 Task: Add Soothing Touch Fresh Citrus Body Lotion to the cart.
Action: Mouse moved to (976, 367)
Screenshot: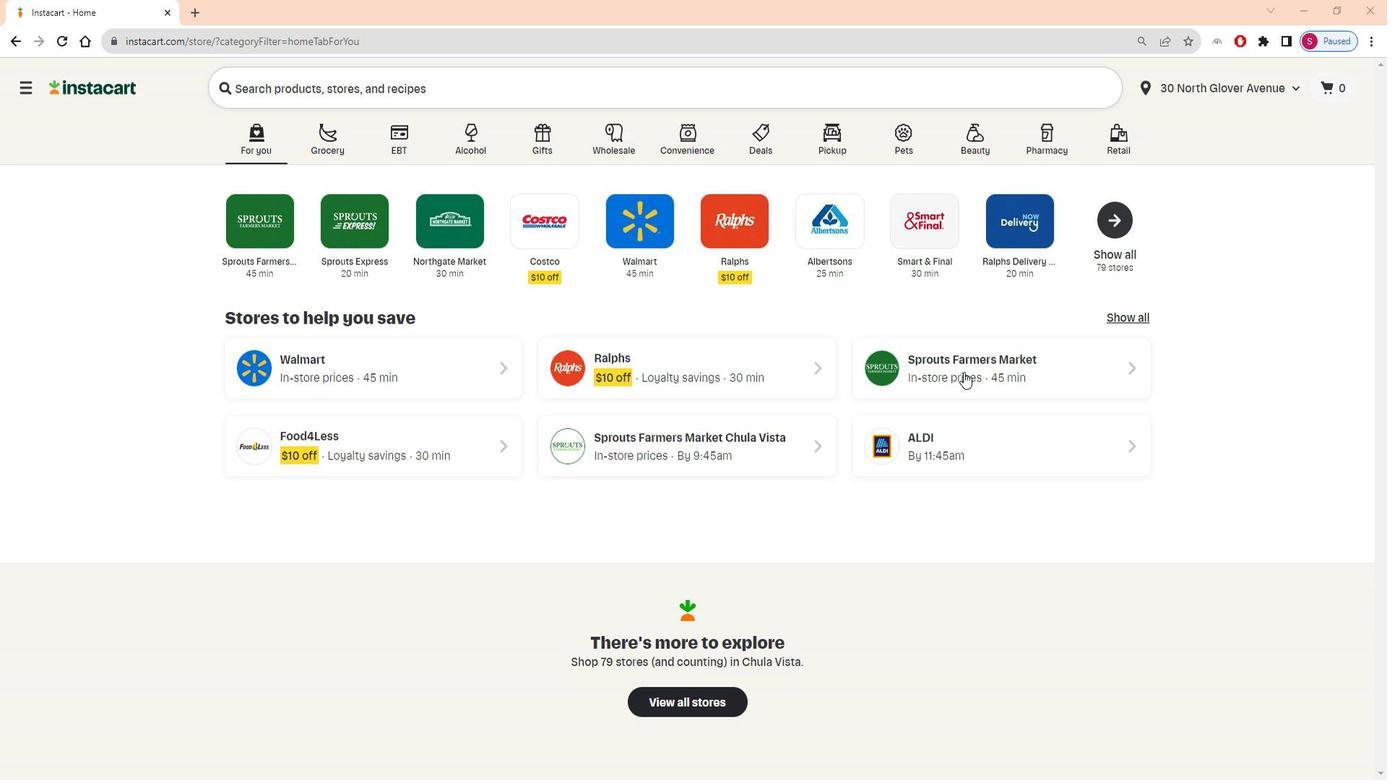 
Action: Mouse pressed left at (976, 367)
Screenshot: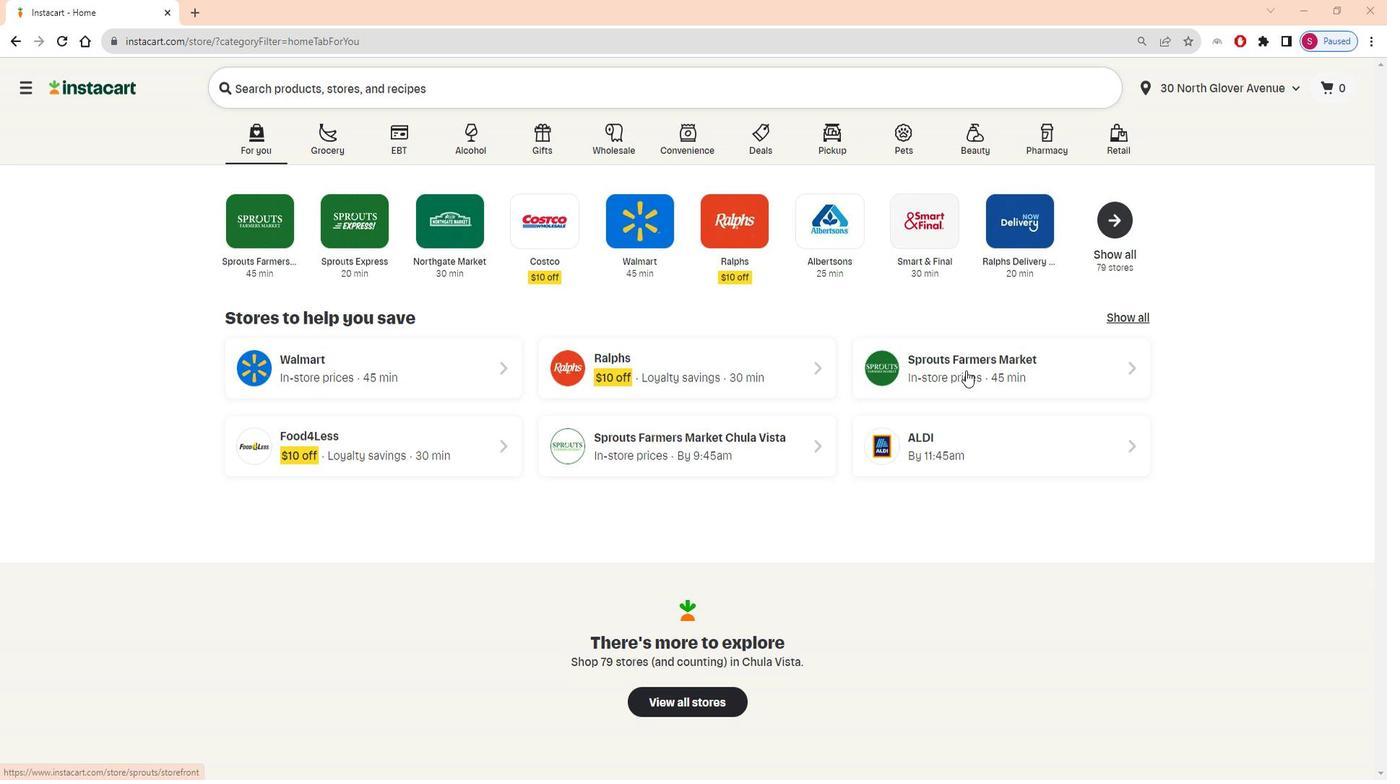 
Action: Mouse moved to (111, 421)
Screenshot: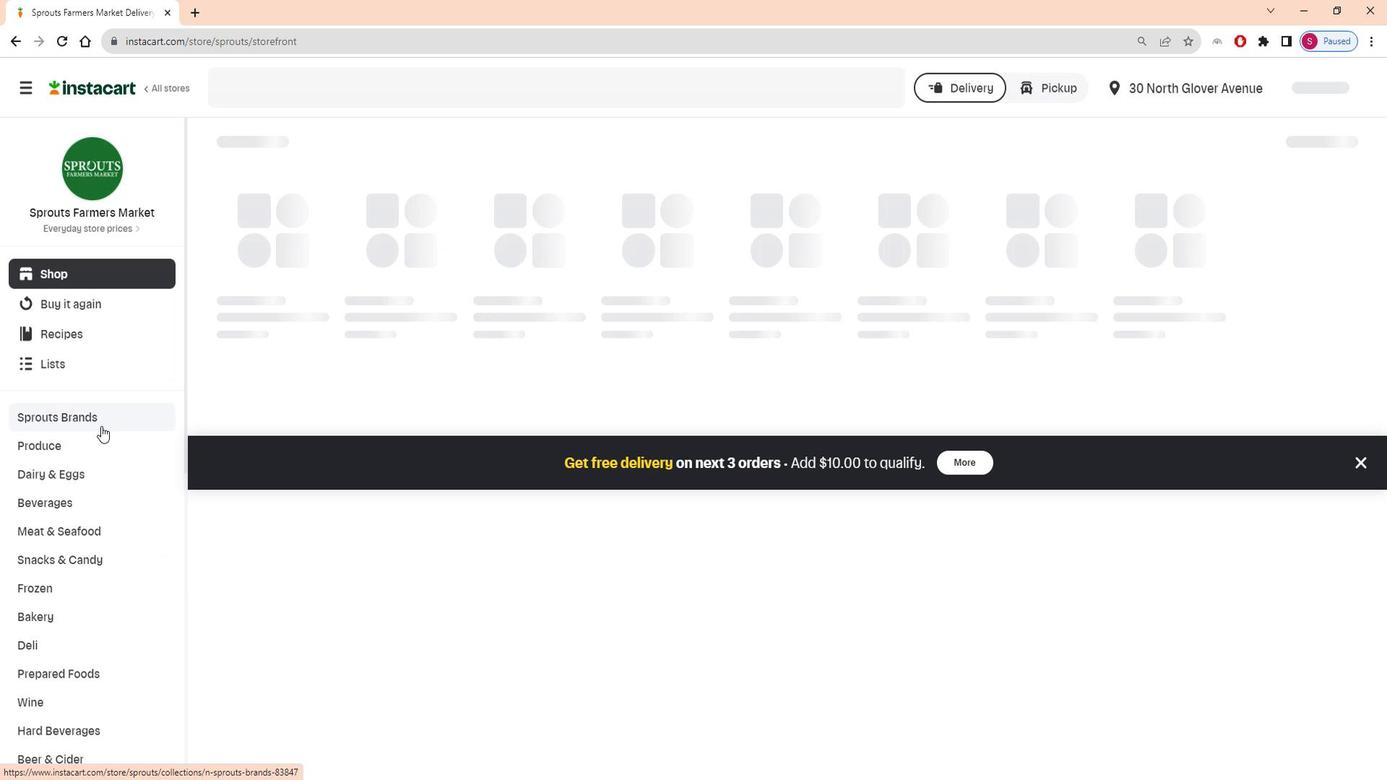 
Action: Mouse scrolled (111, 421) with delta (0, 0)
Screenshot: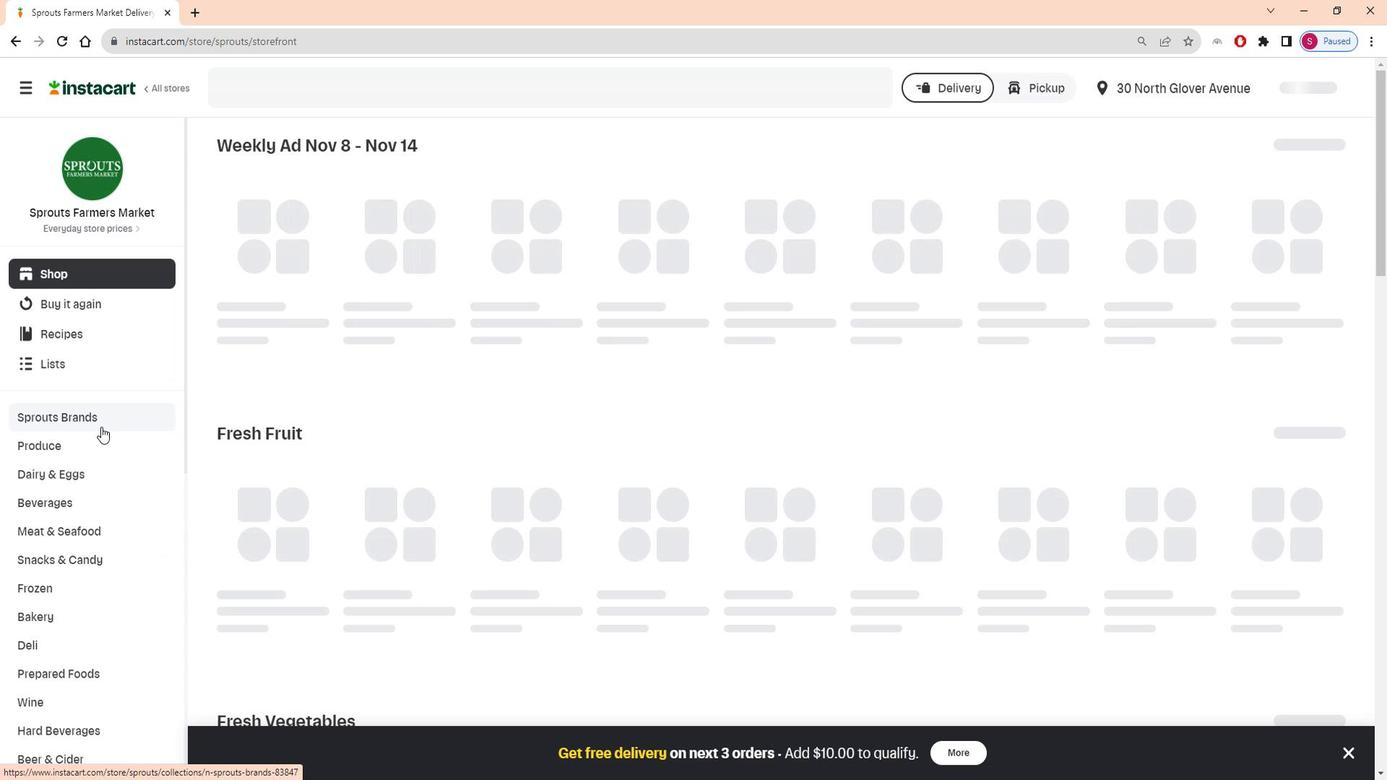 
Action: Mouse scrolled (111, 421) with delta (0, 0)
Screenshot: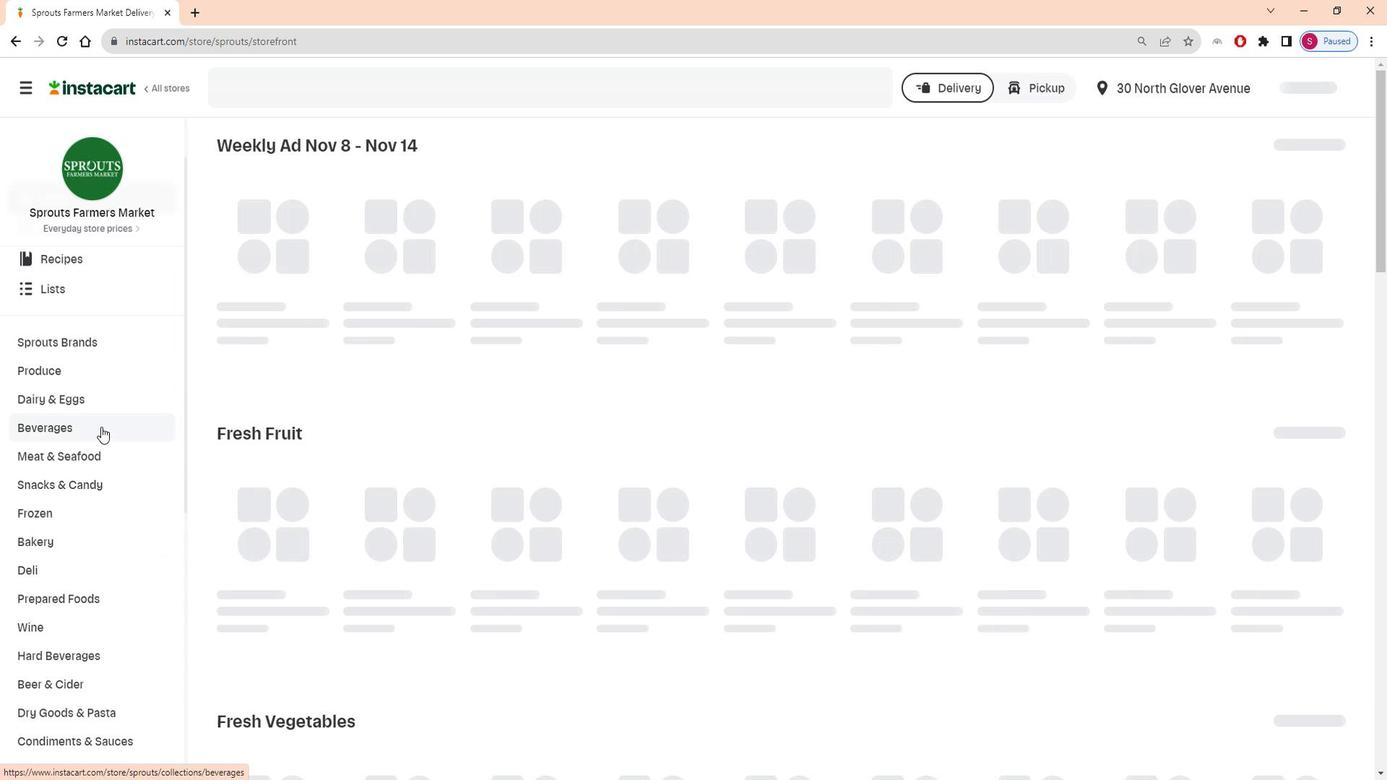 
Action: Mouse scrolled (111, 421) with delta (0, 0)
Screenshot: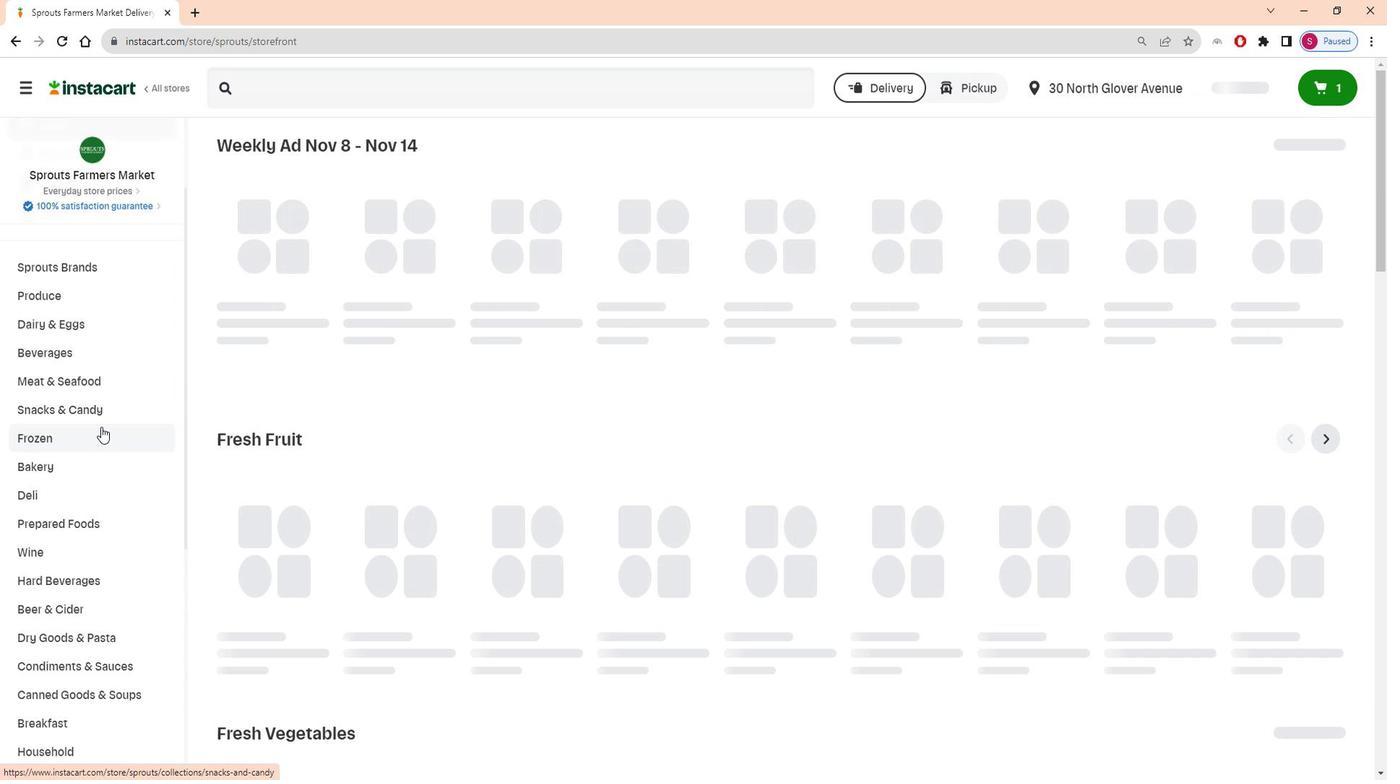 
Action: Mouse scrolled (111, 421) with delta (0, 0)
Screenshot: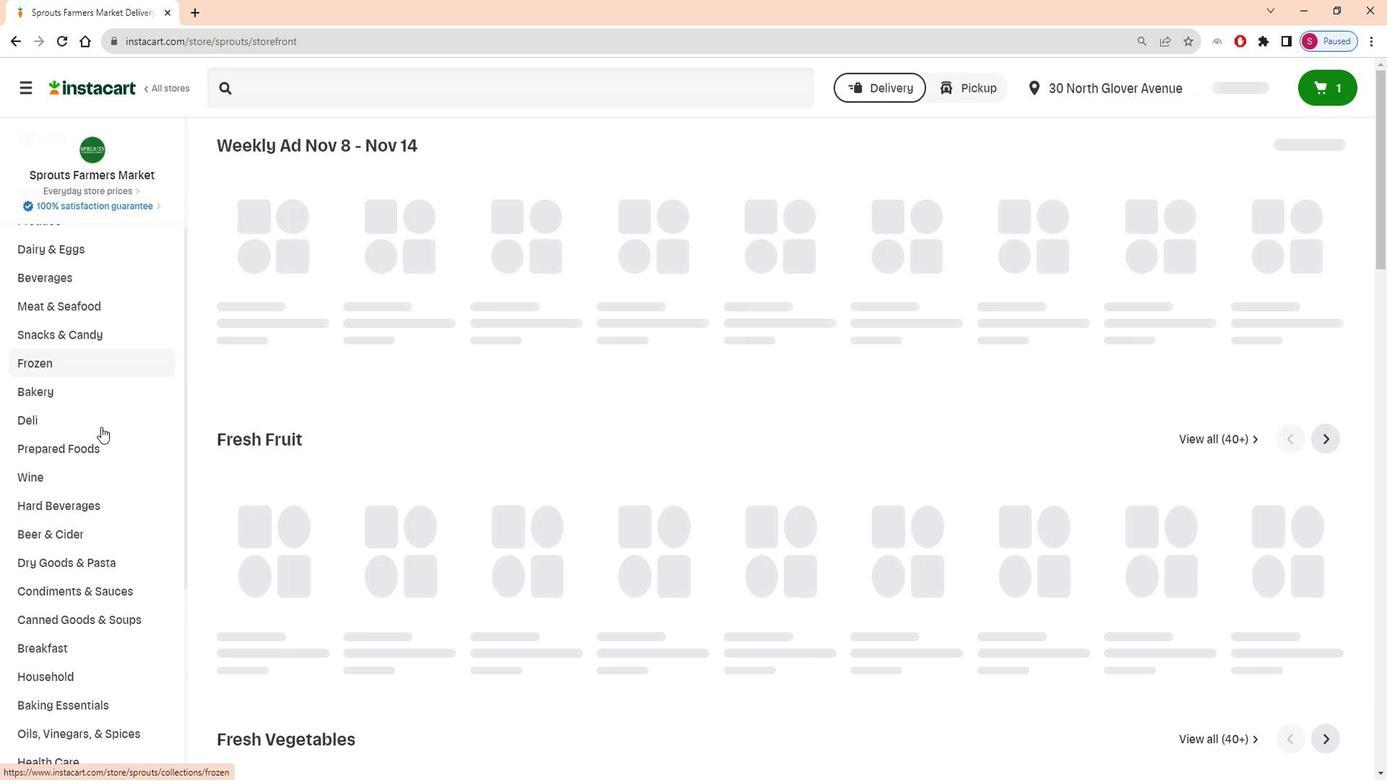 
Action: Mouse scrolled (111, 421) with delta (0, 0)
Screenshot: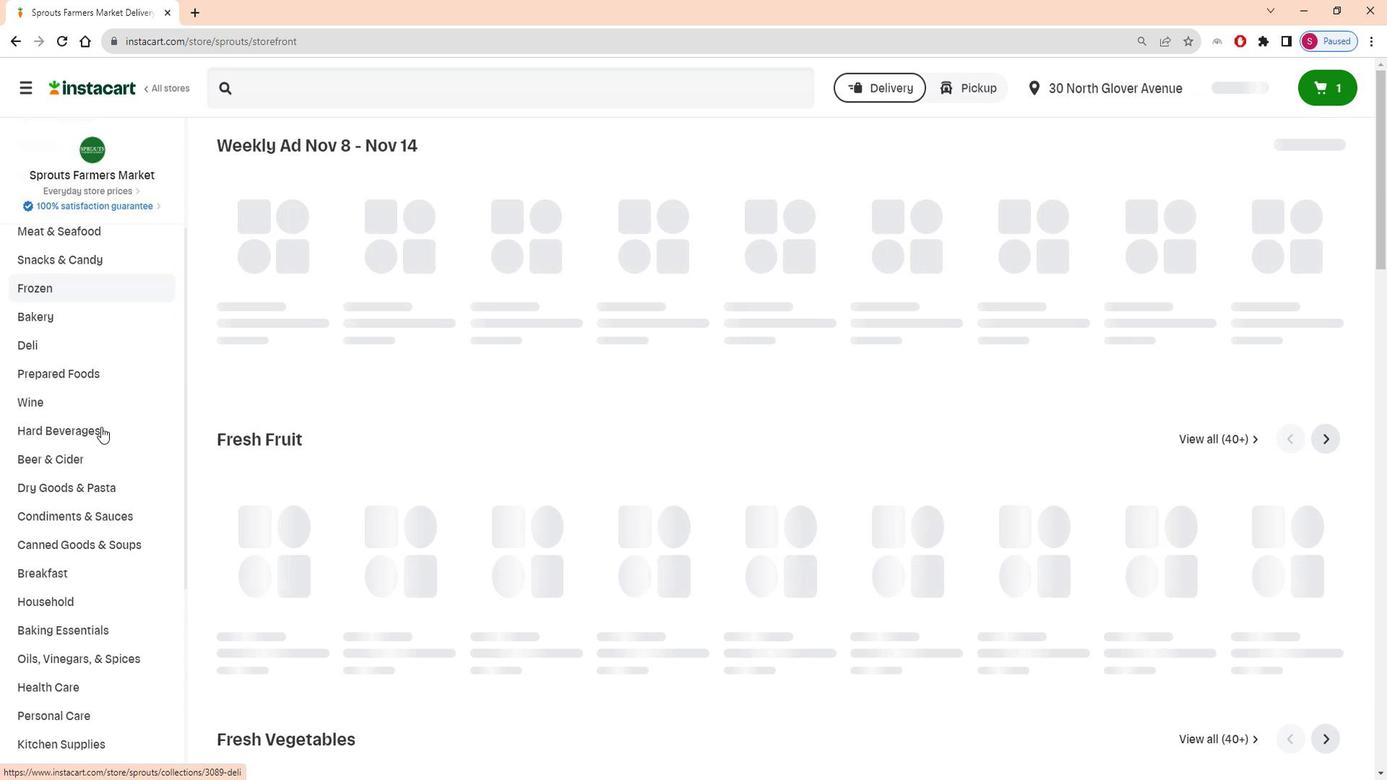 
Action: Mouse scrolled (111, 421) with delta (0, 0)
Screenshot: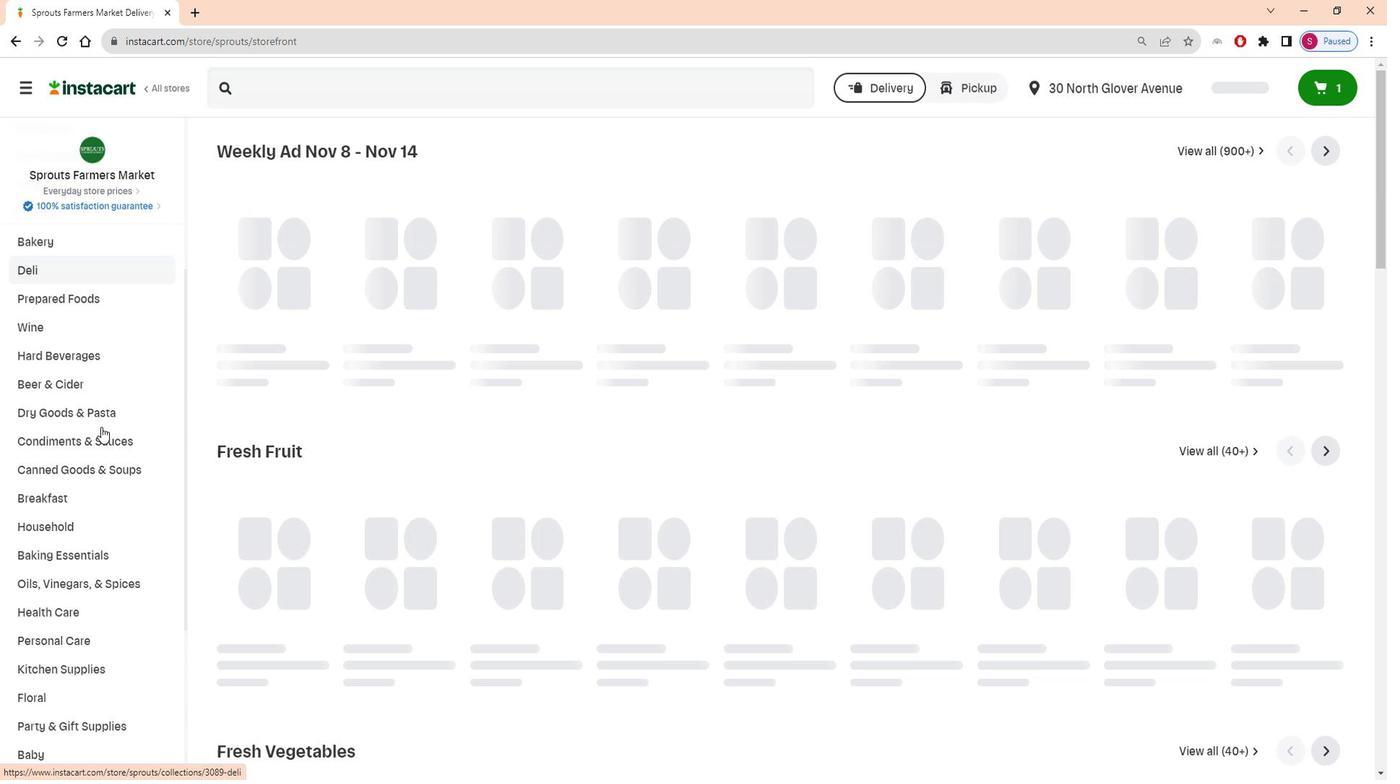 
Action: Mouse moved to (101, 558)
Screenshot: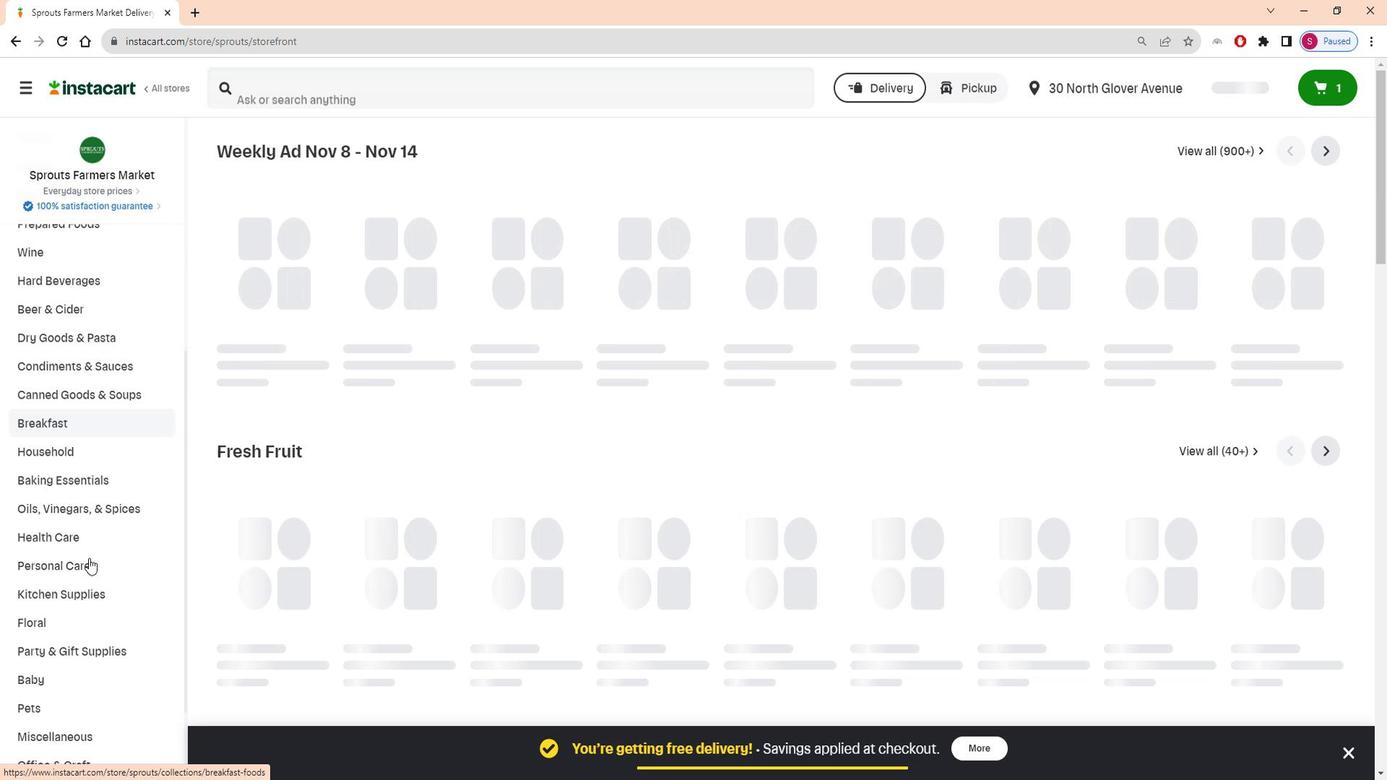 
Action: Mouse pressed left at (101, 558)
Screenshot: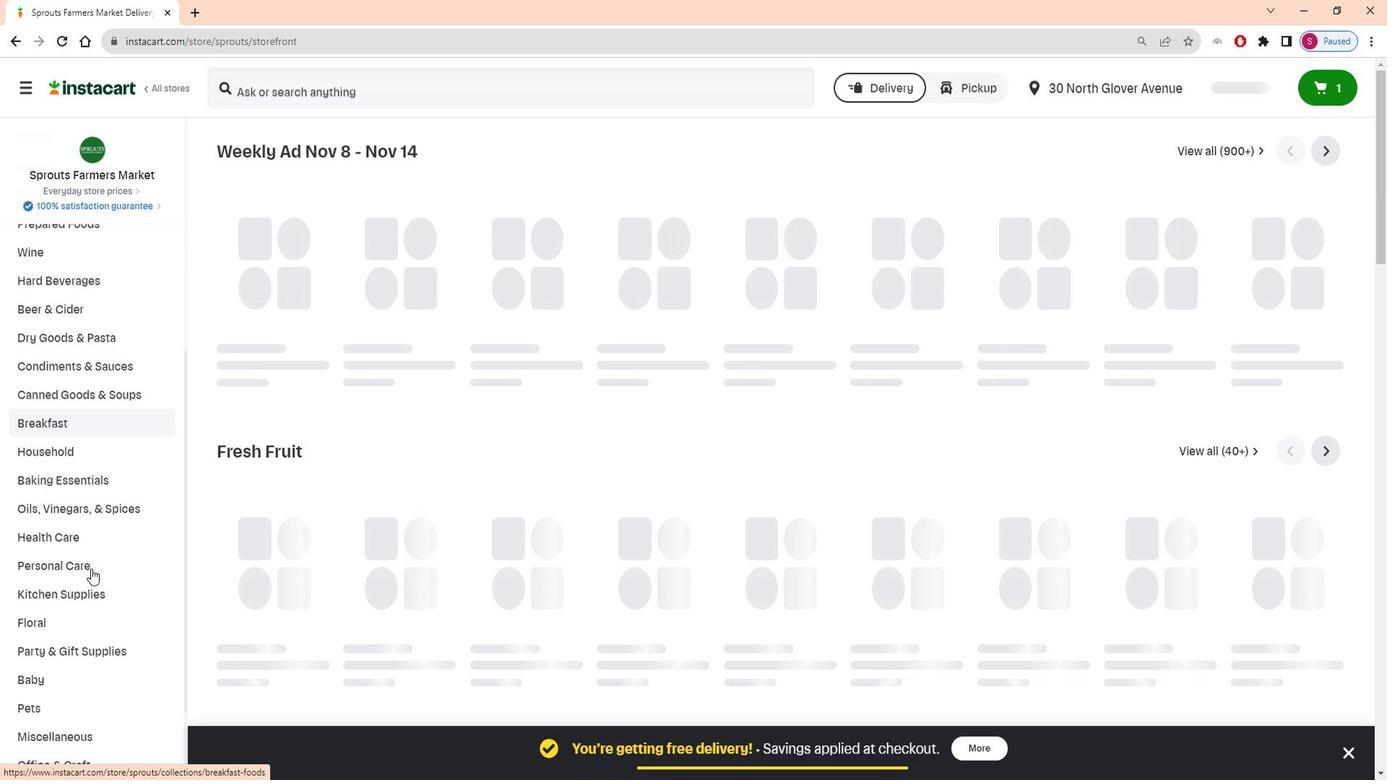 
Action: Mouse moved to (377, 192)
Screenshot: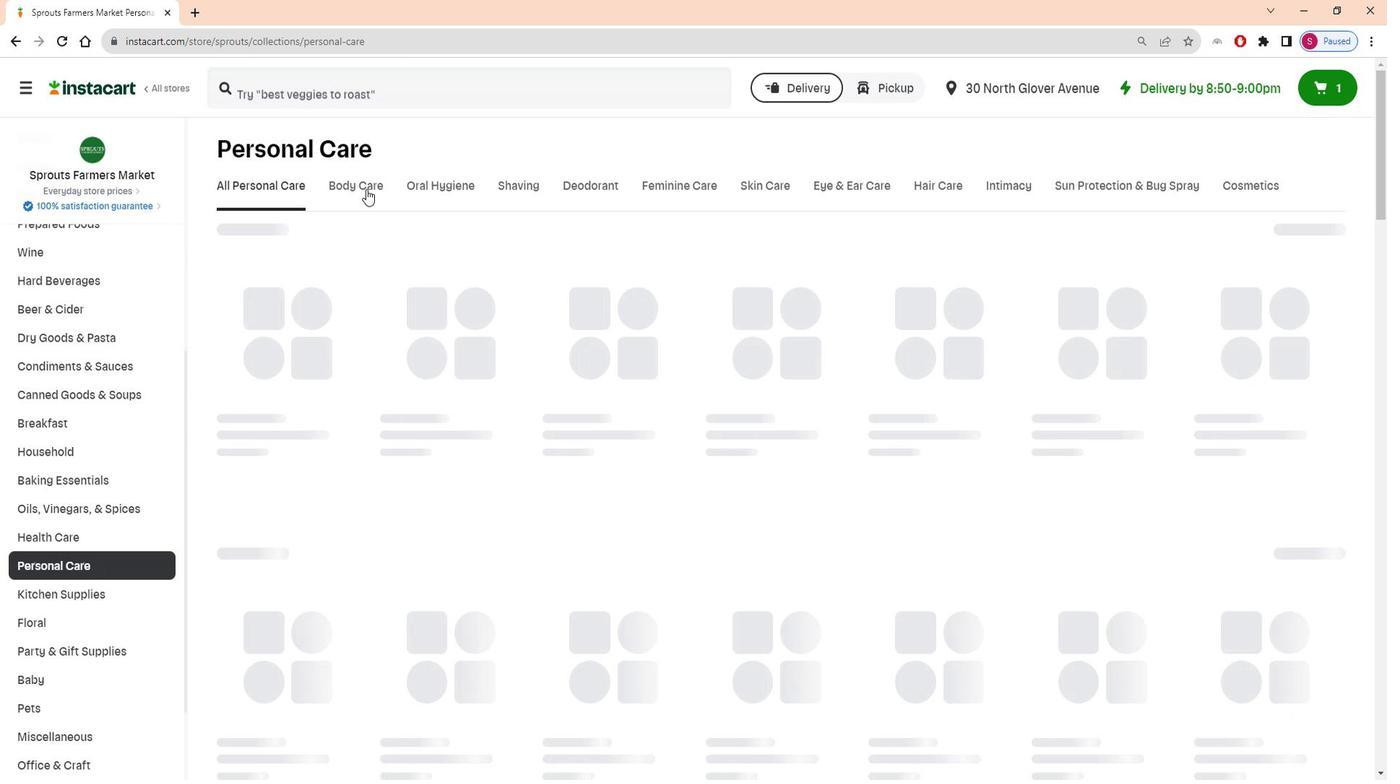
Action: Mouse pressed left at (377, 192)
Screenshot: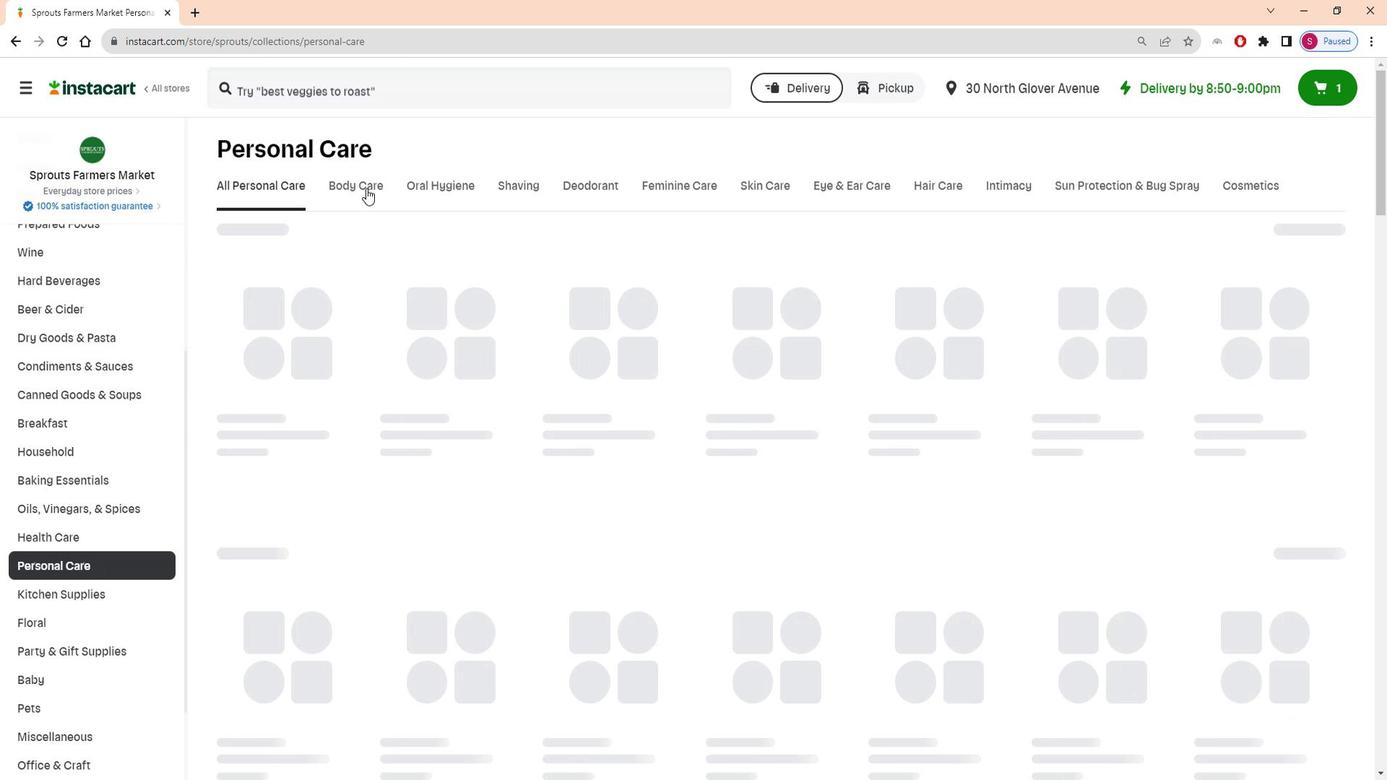 
Action: Mouse moved to (588, 253)
Screenshot: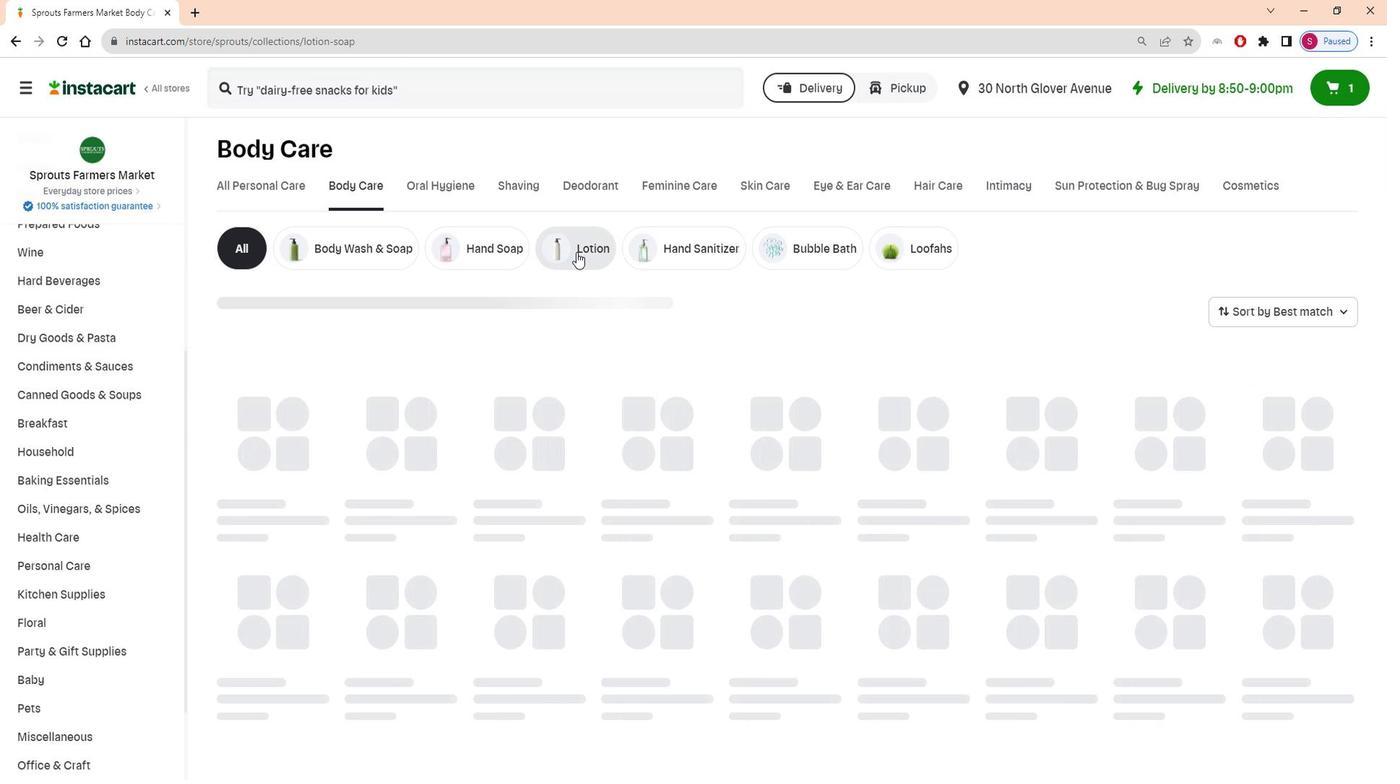 
Action: Mouse pressed left at (588, 253)
Screenshot: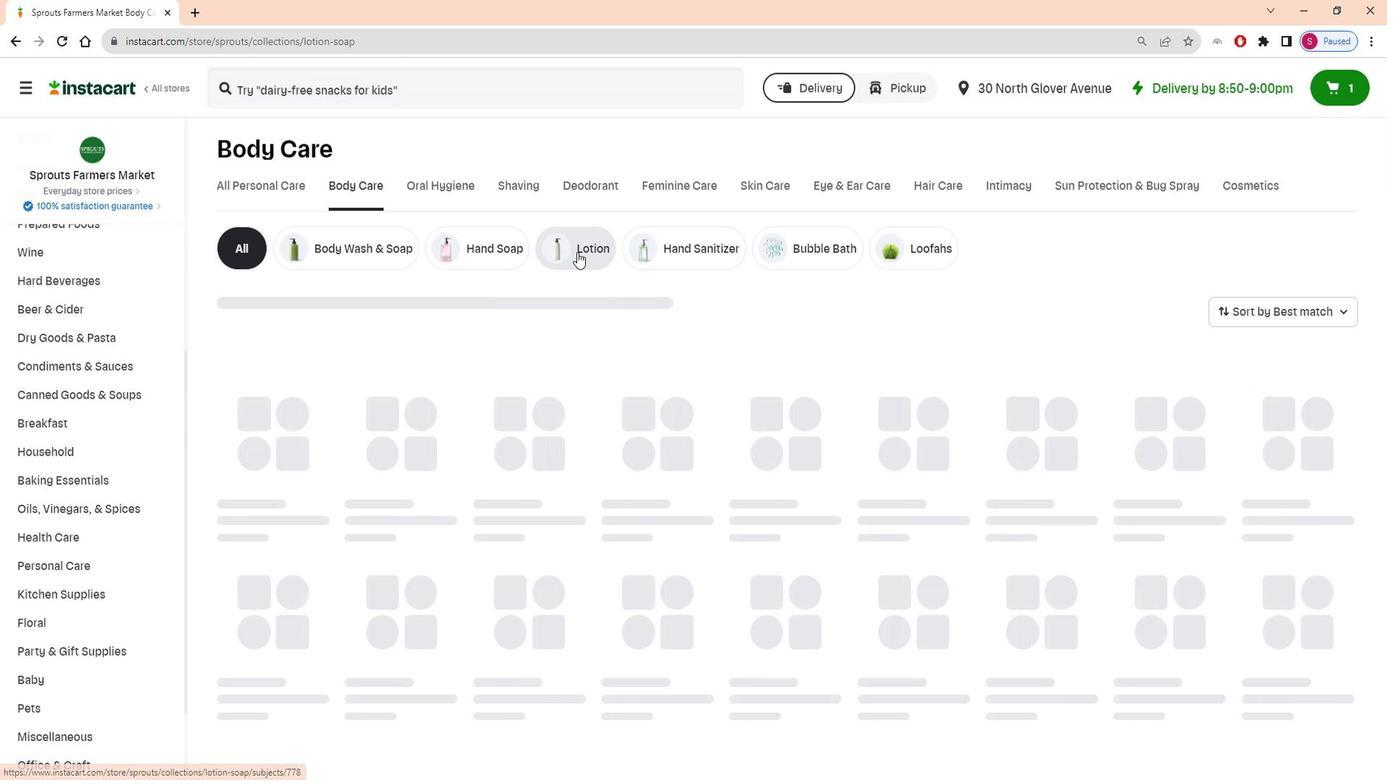 
Action: Mouse moved to (519, 93)
Screenshot: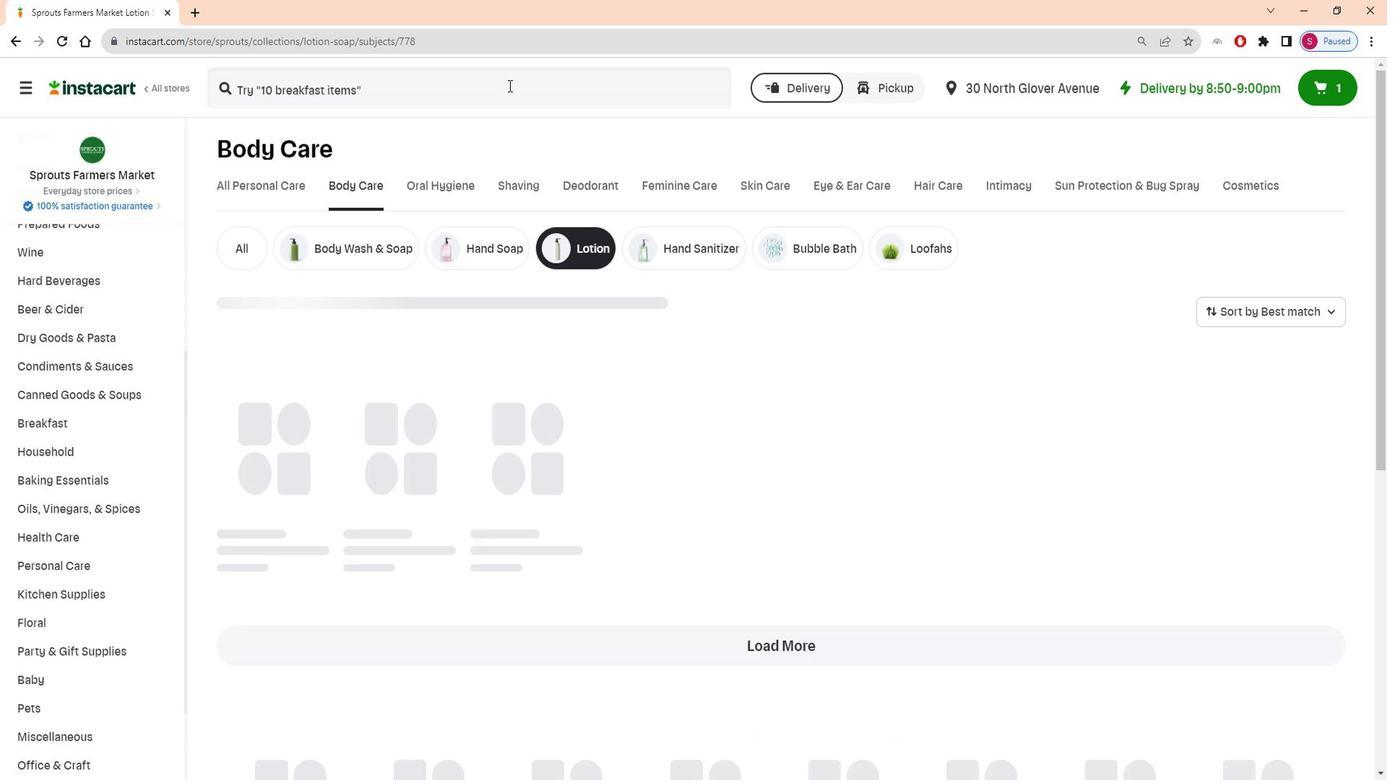 
Action: Mouse pressed left at (519, 93)
Screenshot: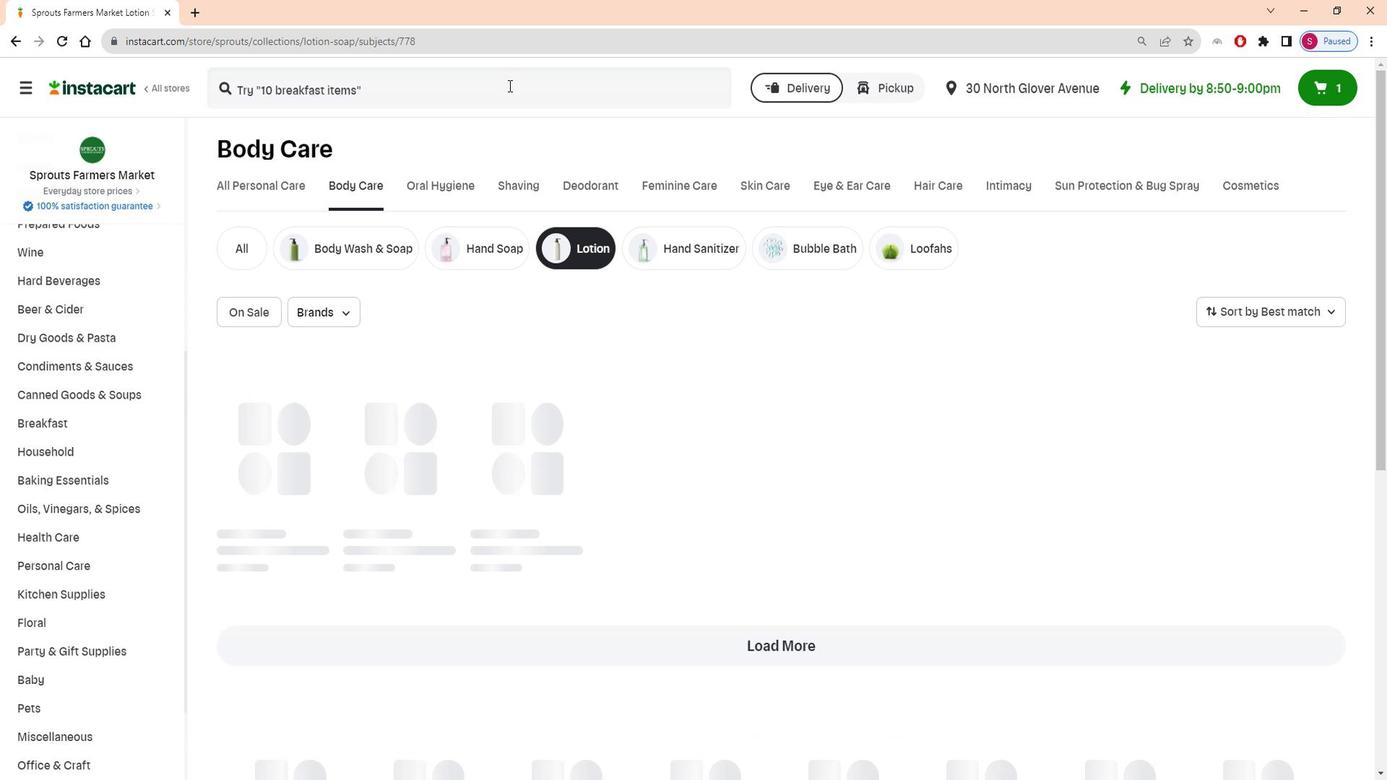 
Action: Key pressed <Key.shift>Soothing<Key.space><Key.shift>Touch<Key.space><Key.shift>Fresh<Key.space><Key.shift>Citrus<Key.space><Key.shift>Body<Key.space><Key.shift><Key.shift>Lotion<Key.space><Key.enter>
Screenshot: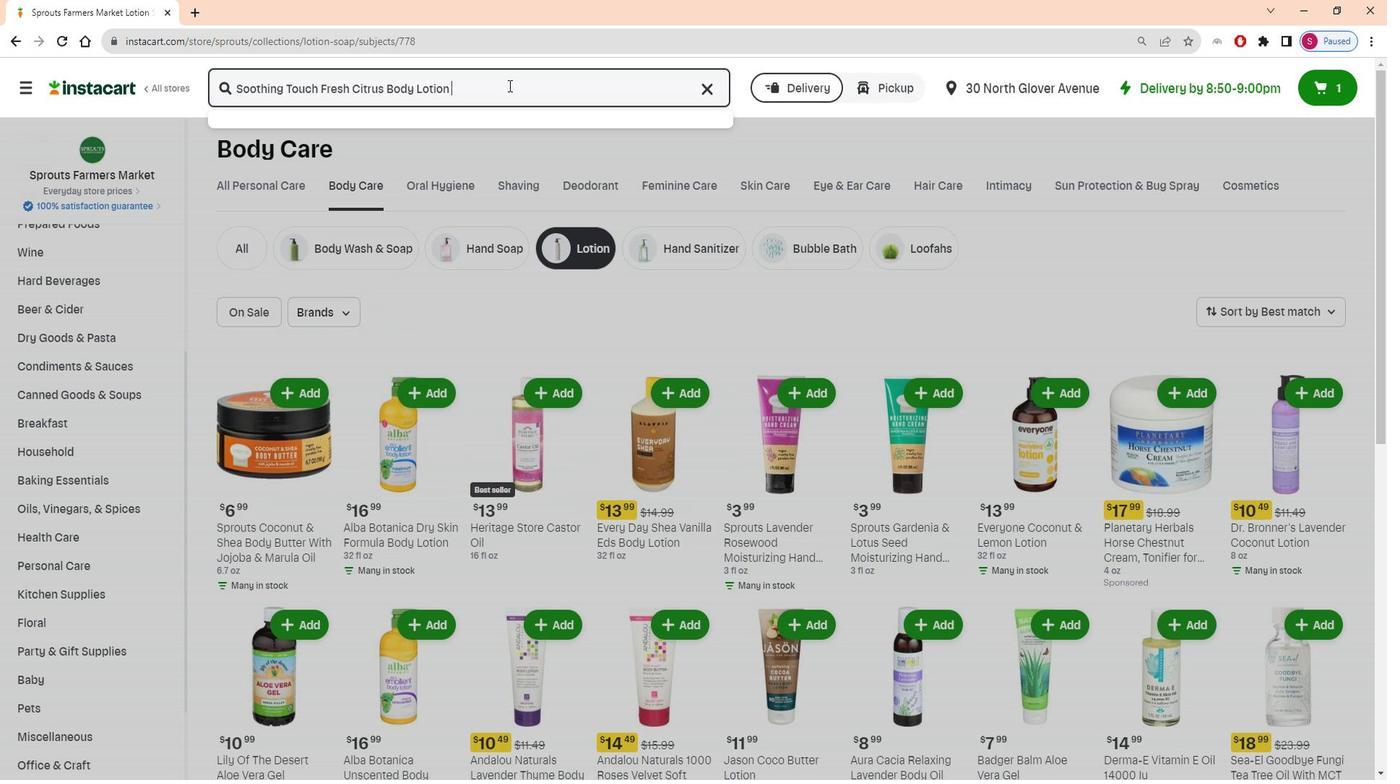 
Action: Mouse moved to (468, 350)
Screenshot: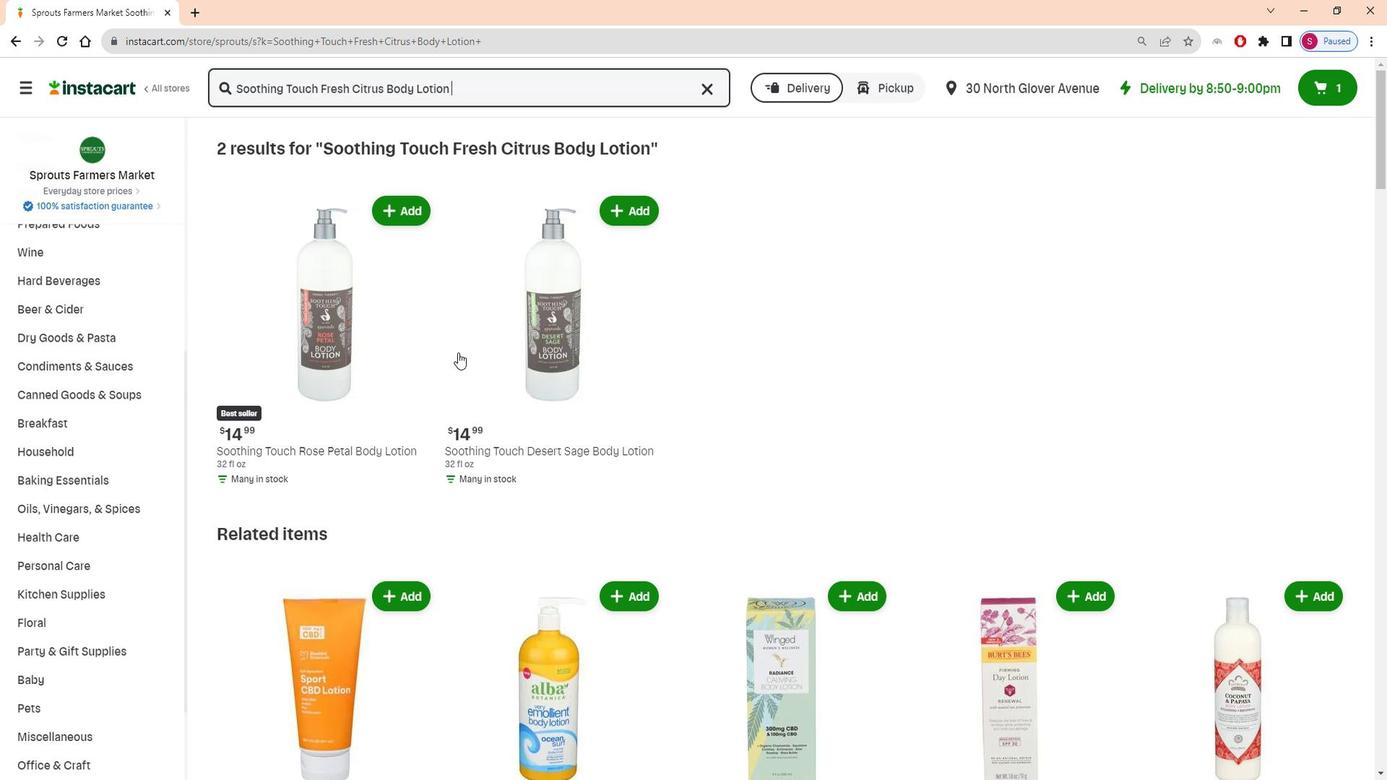 
Action: Mouse scrolled (468, 349) with delta (0, 0)
Screenshot: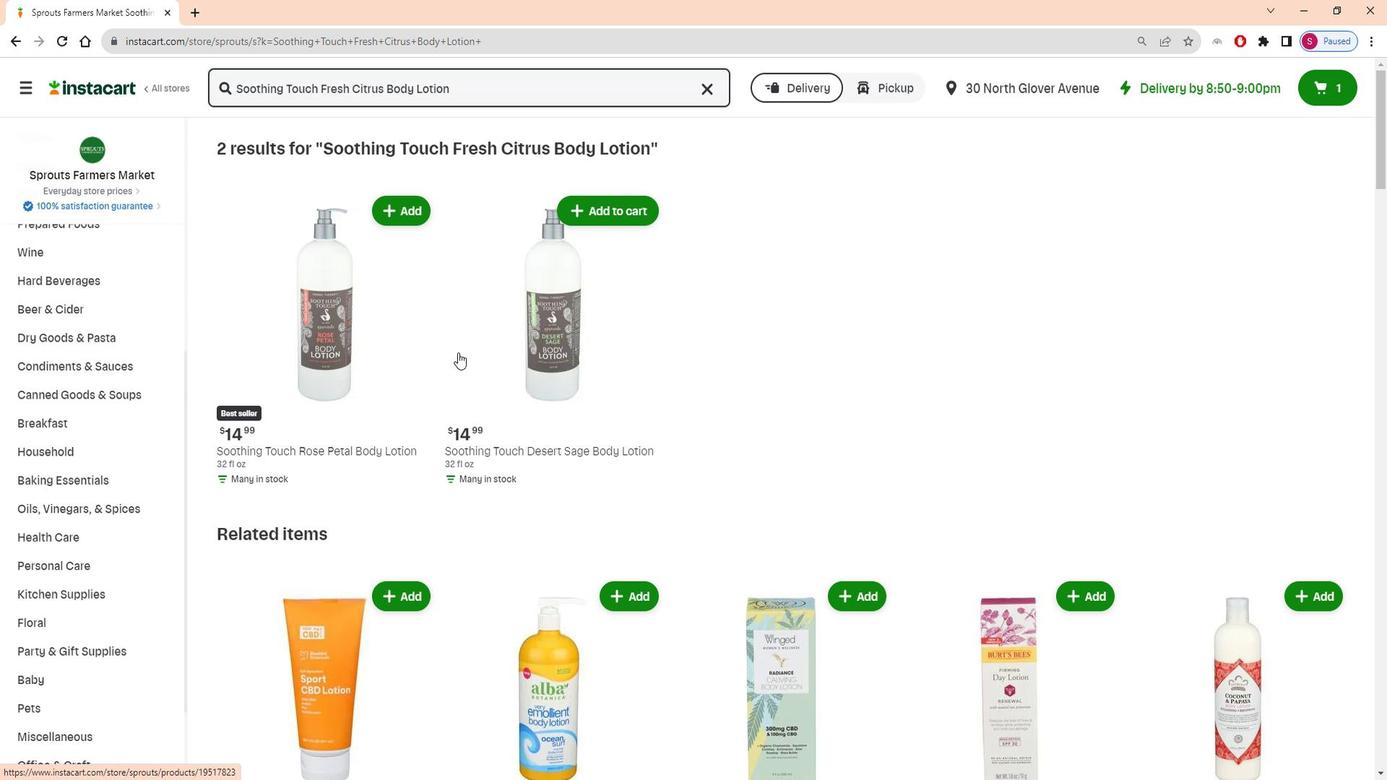 
Action: Mouse scrolled (468, 349) with delta (0, 0)
Screenshot: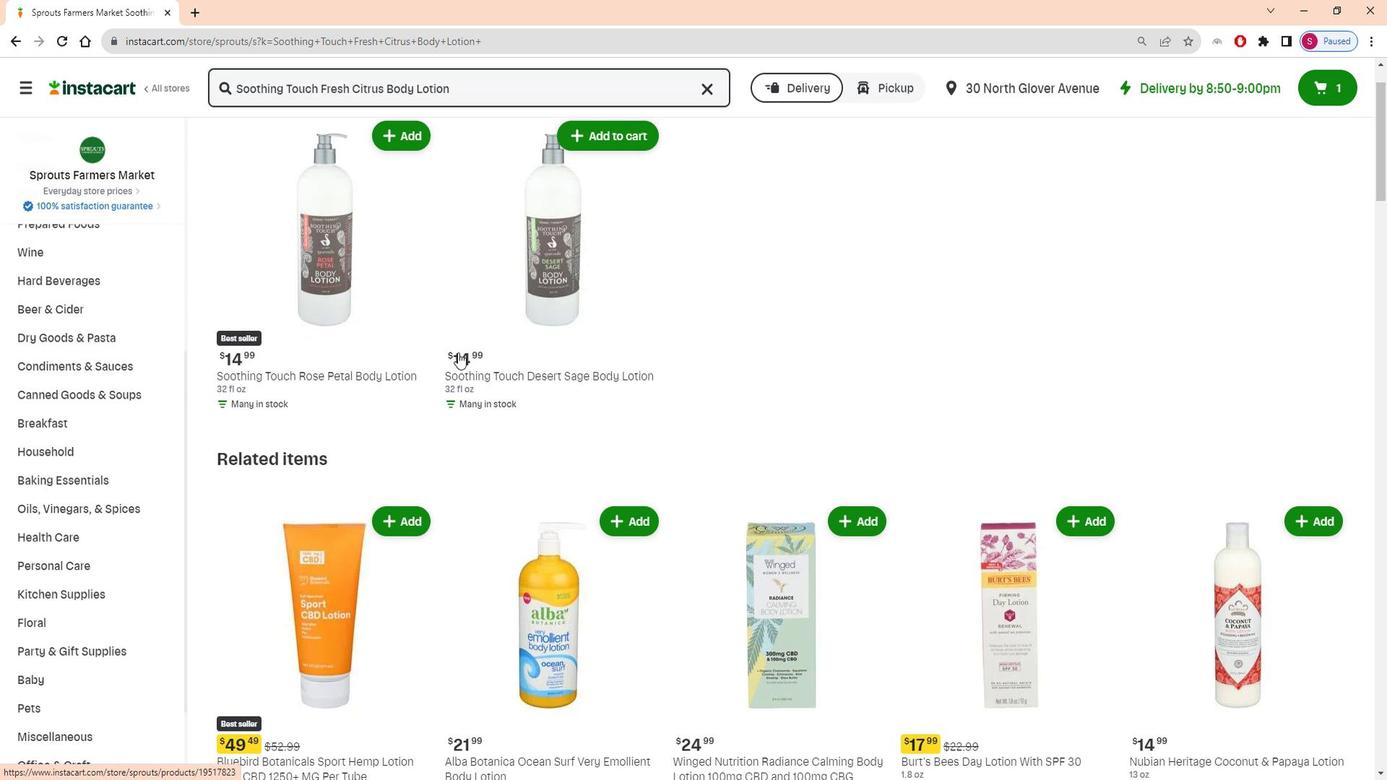 
Action: Mouse scrolled (468, 349) with delta (0, 0)
Screenshot: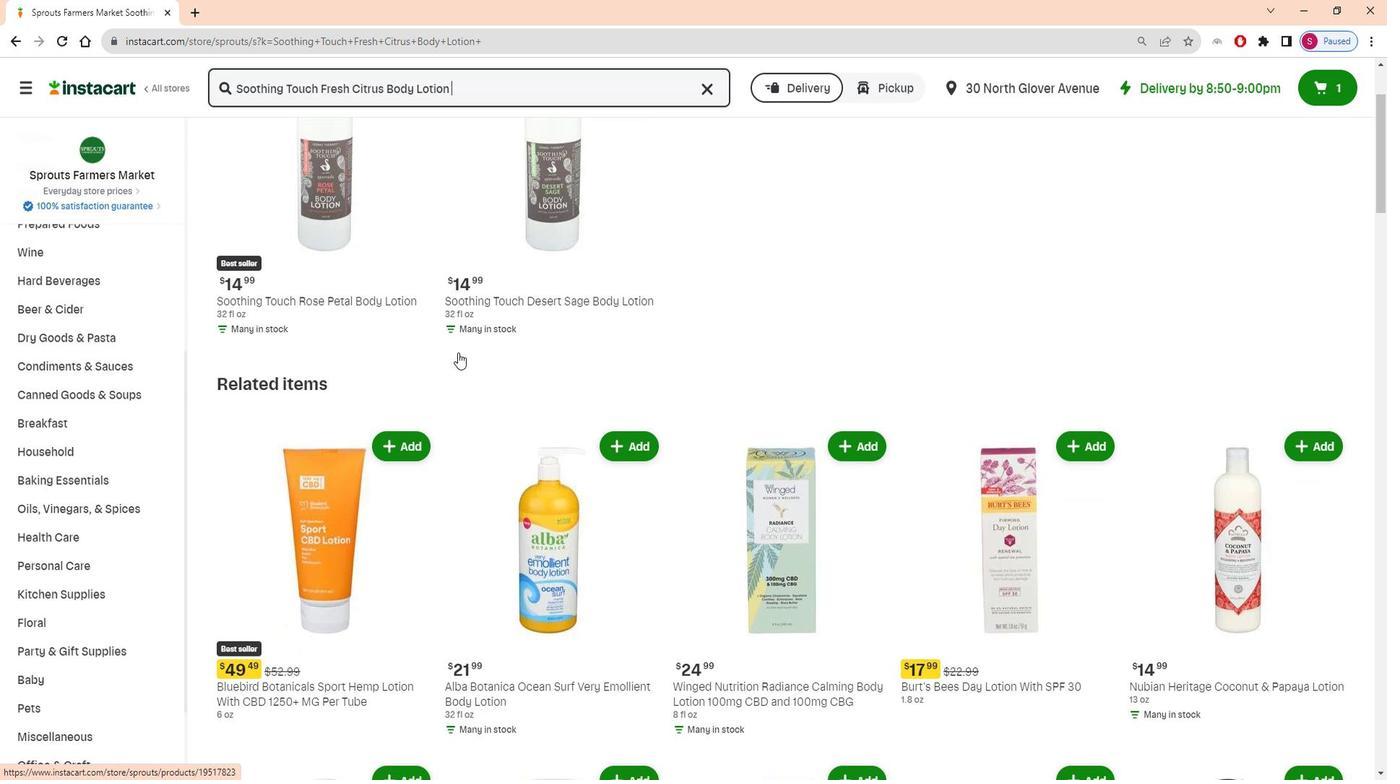
Action: Mouse scrolled (468, 349) with delta (0, 0)
Screenshot: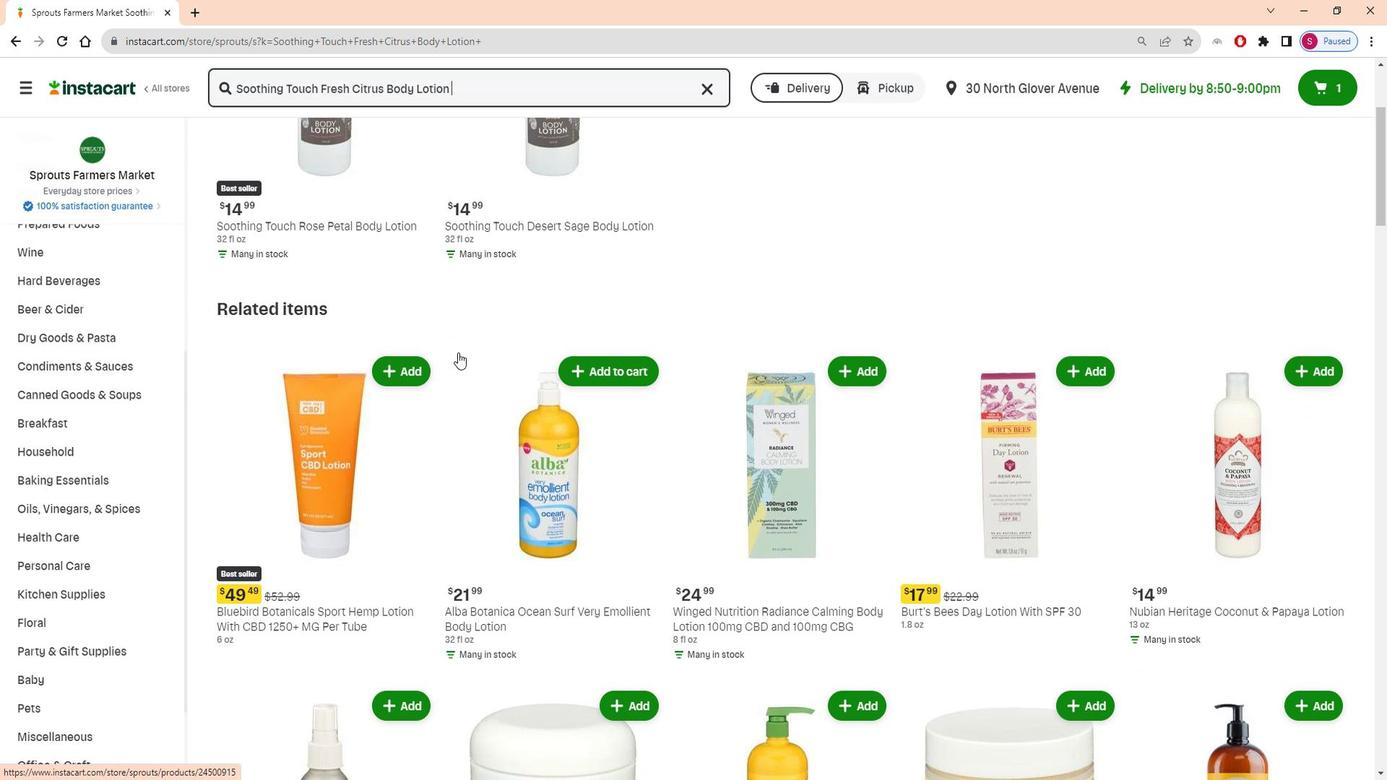 
Action: Mouse scrolled (468, 349) with delta (0, 0)
Screenshot: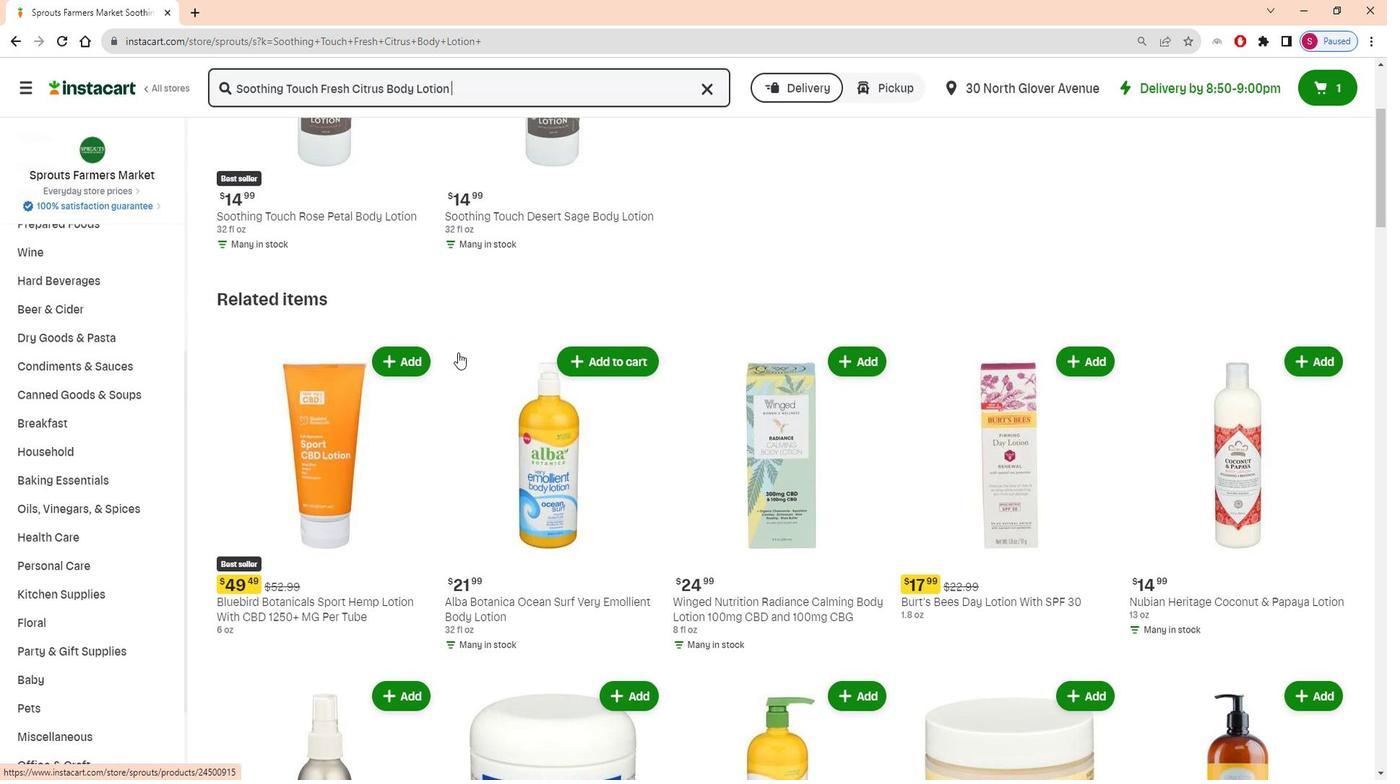 
Action: Mouse scrolled (468, 349) with delta (0, 0)
Screenshot: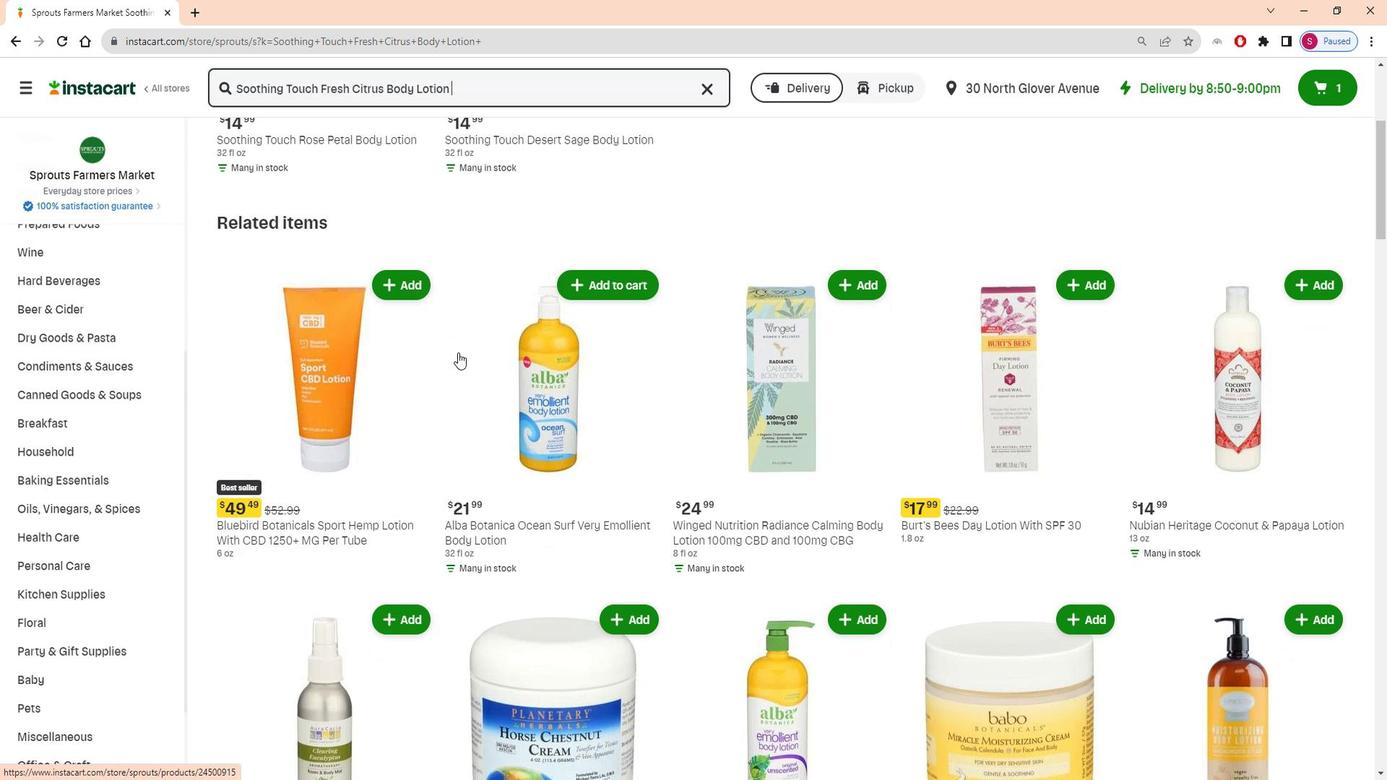 
Action: Mouse scrolled (468, 349) with delta (0, 0)
Screenshot: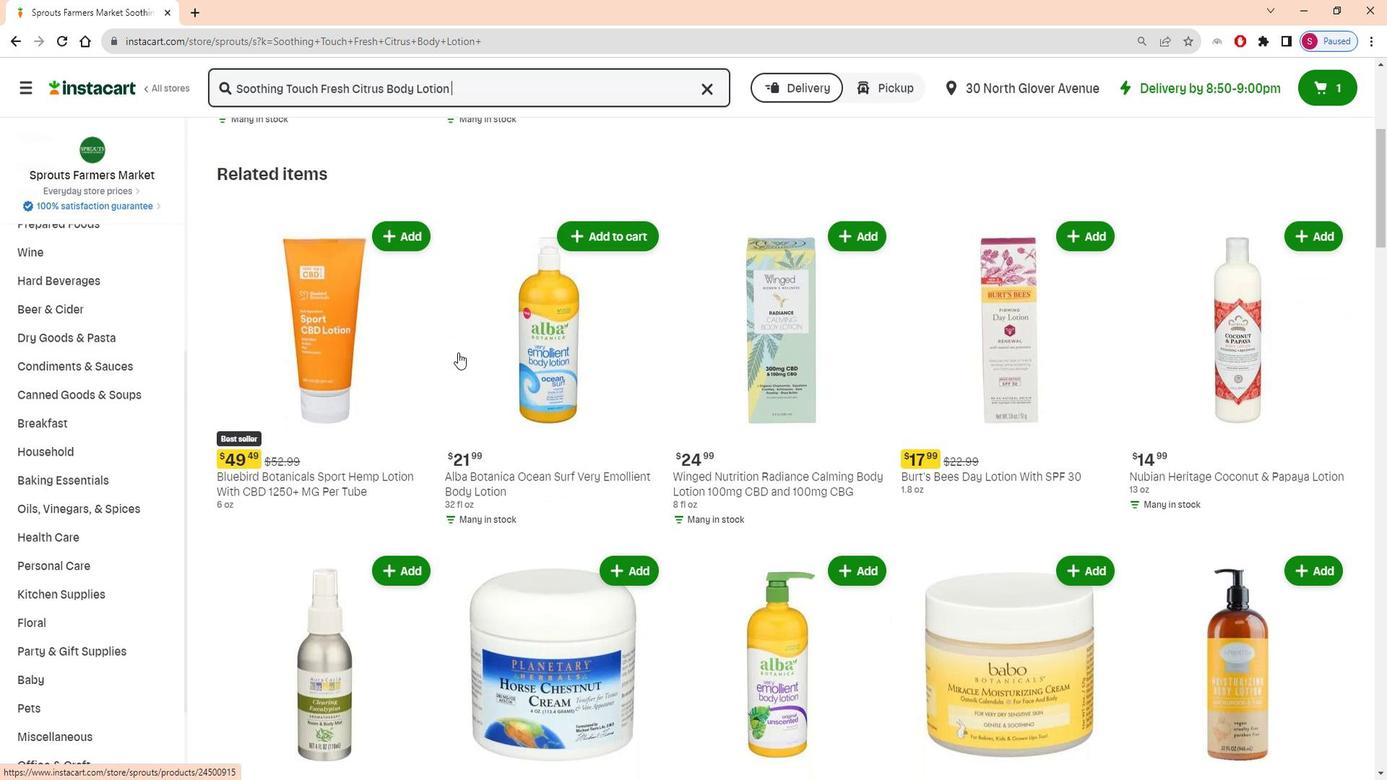 
Action: Mouse moved to (497, 332)
Screenshot: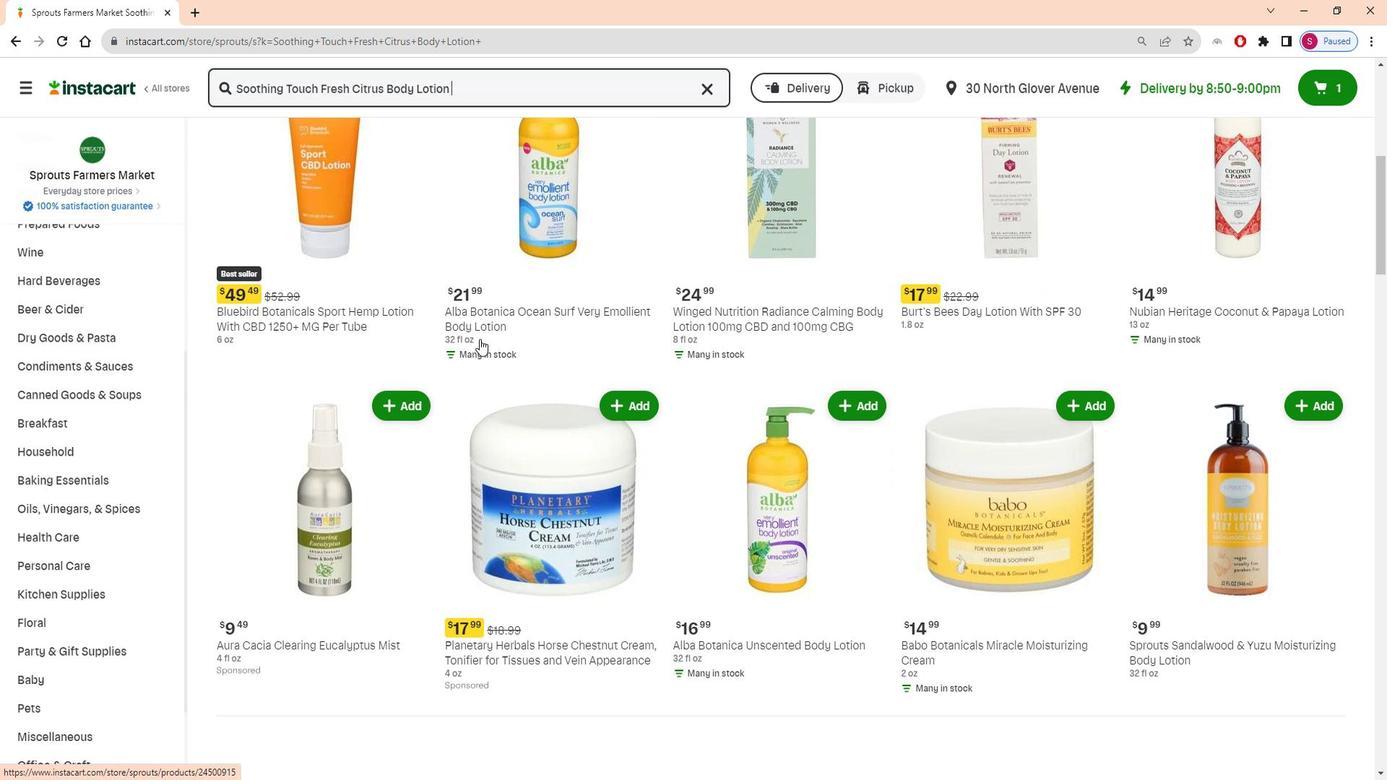 
